 Task: Research Airbnb accommodation in Malumfashi, Nigeria from 12th  December, 2023 to 15th December, 2023 for 3 adults.2 bedrooms having 3 beds and 1 bathroom. Property type can be flat. Look for 3 properties as per requirement.
Action: Mouse moved to (566, 80)
Screenshot: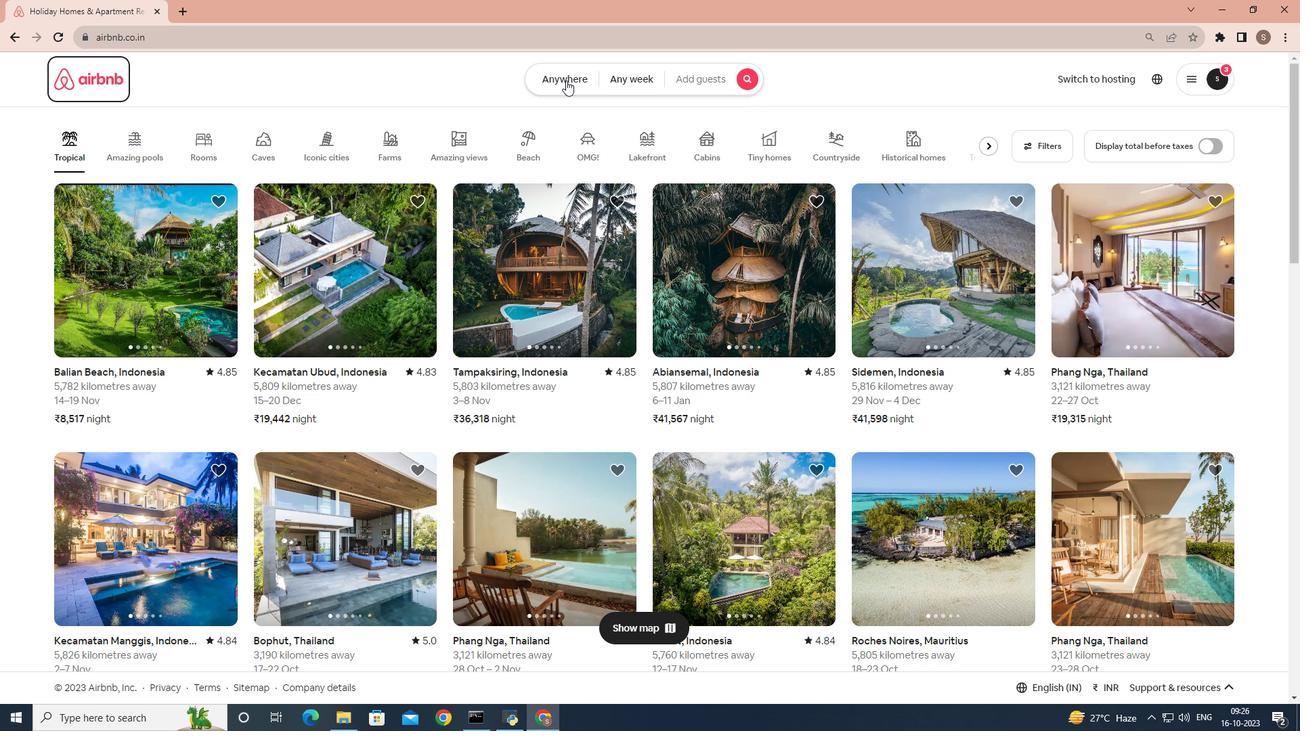 
Action: Mouse pressed left at (566, 80)
Screenshot: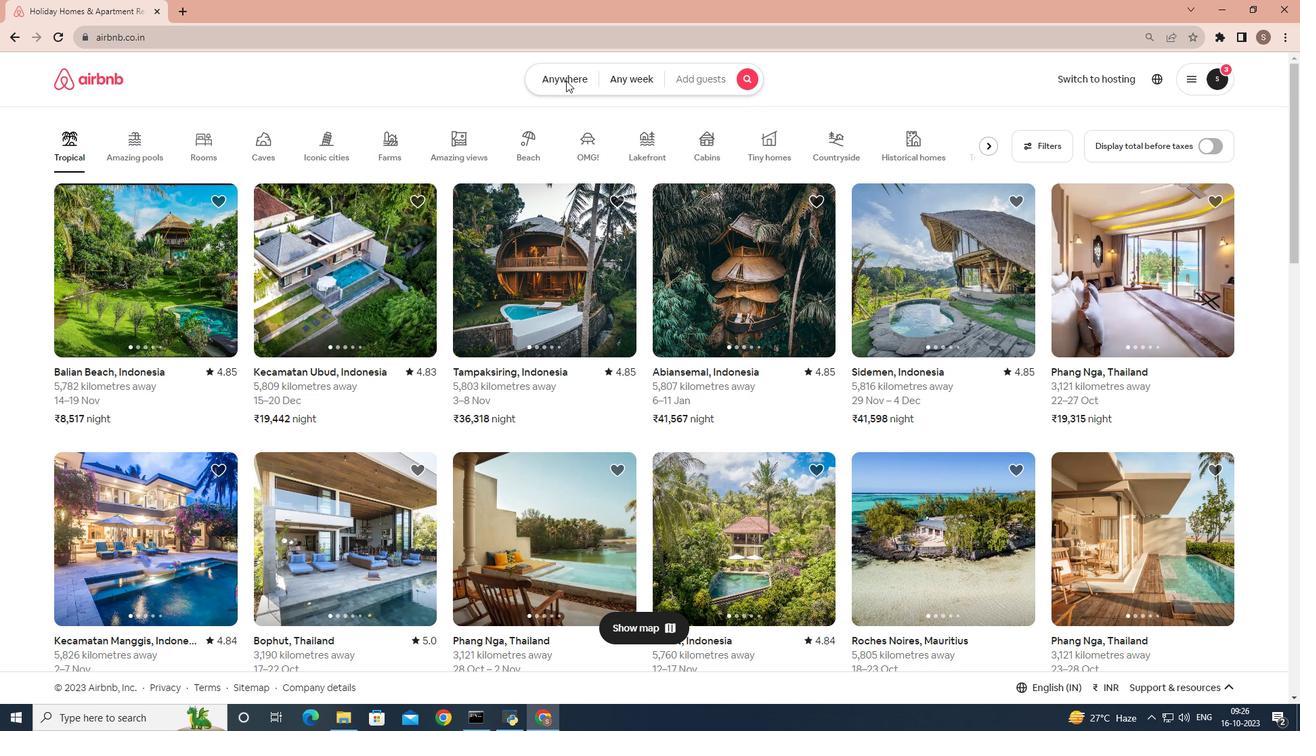 
Action: Mouse moved to (481, 138)
Screenshot: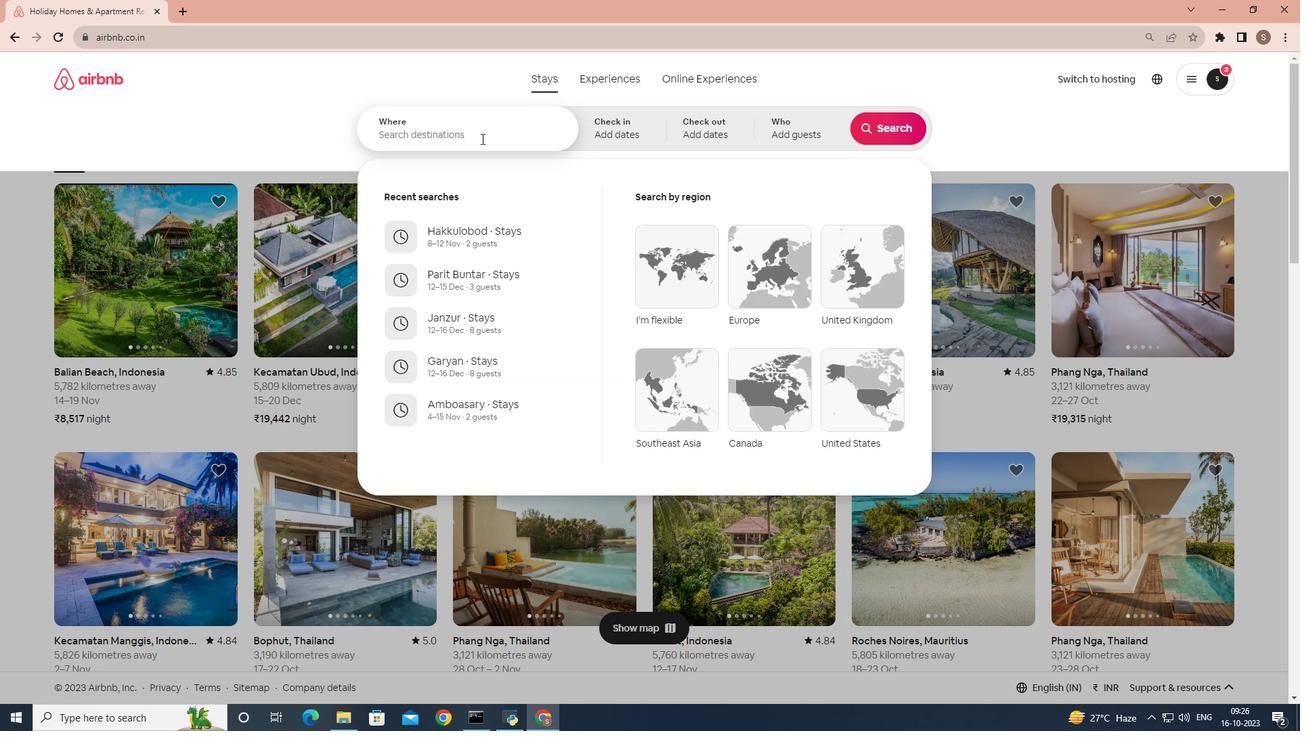 
Action: Mouse pressed left at (481, 138)
Screenshot: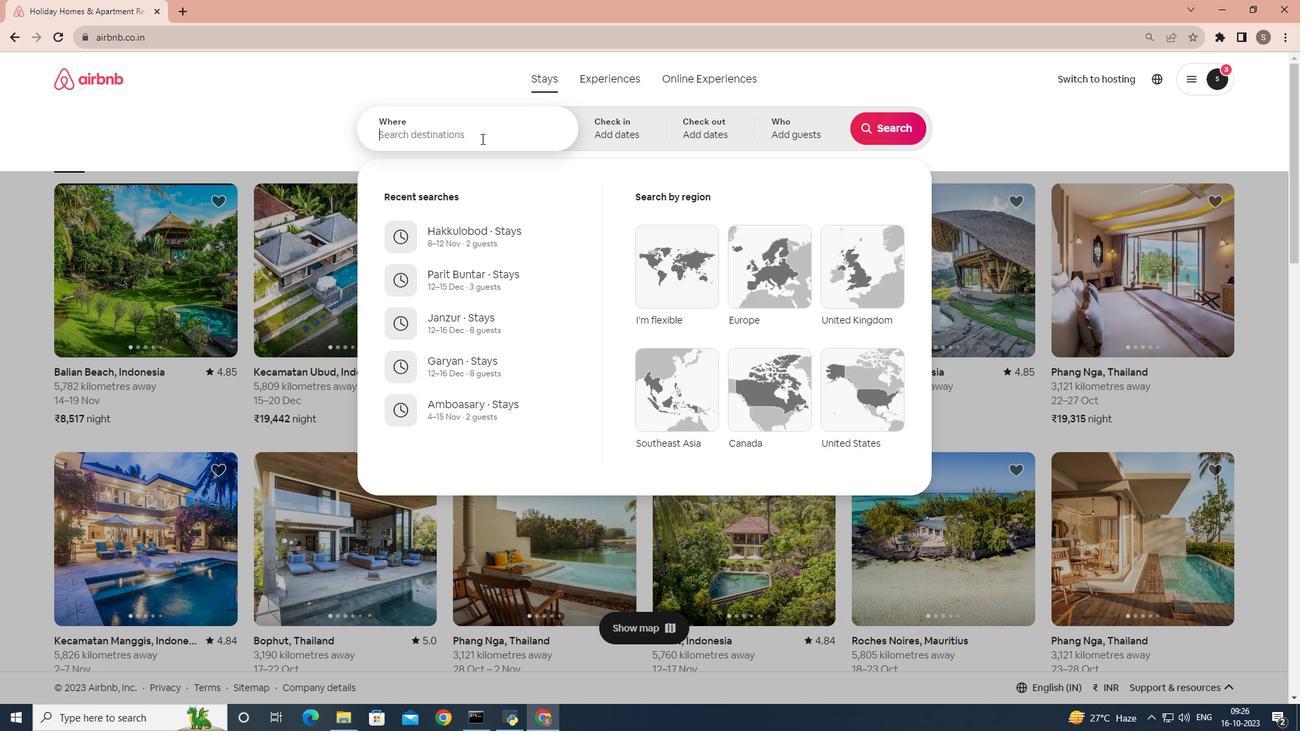 
Action: Key pressed <Key.shift>Malumfashi,<Key.space><Key.shift>Nigeria
Screenshot: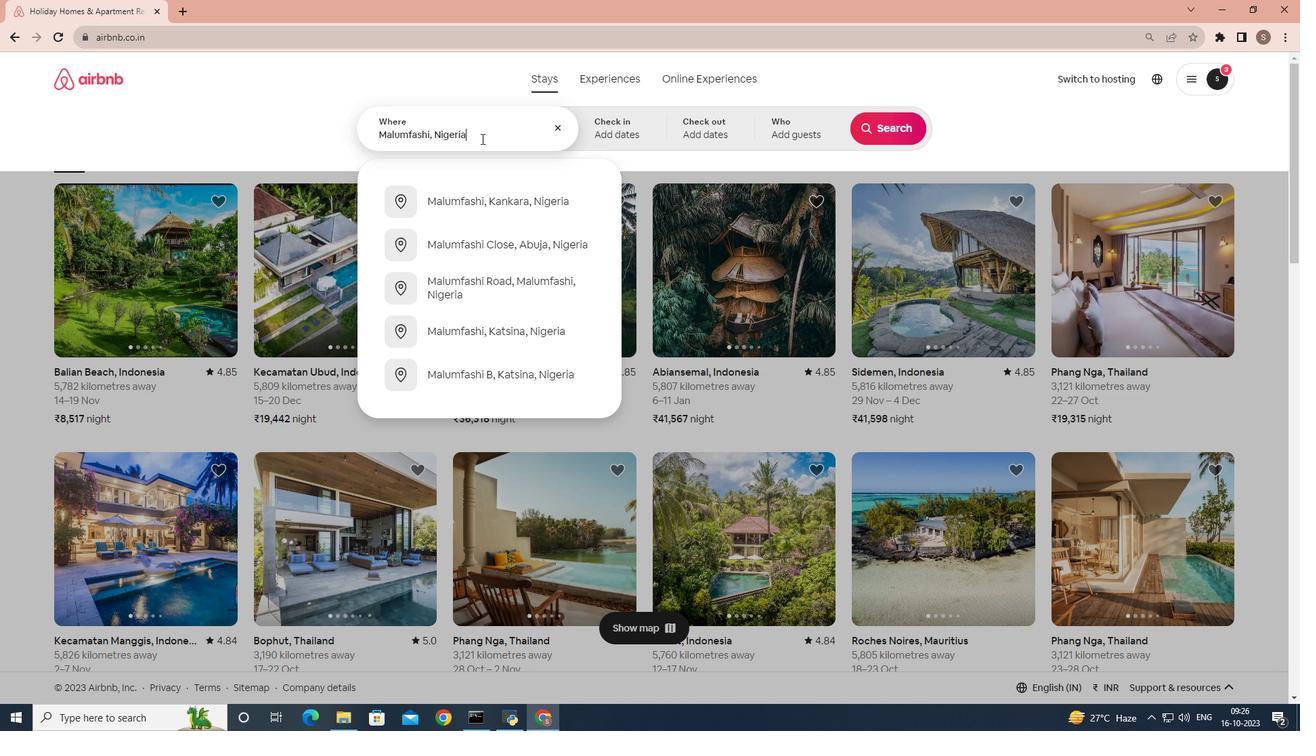 
Action: Mouse moved to (631, 136)
Screenshot: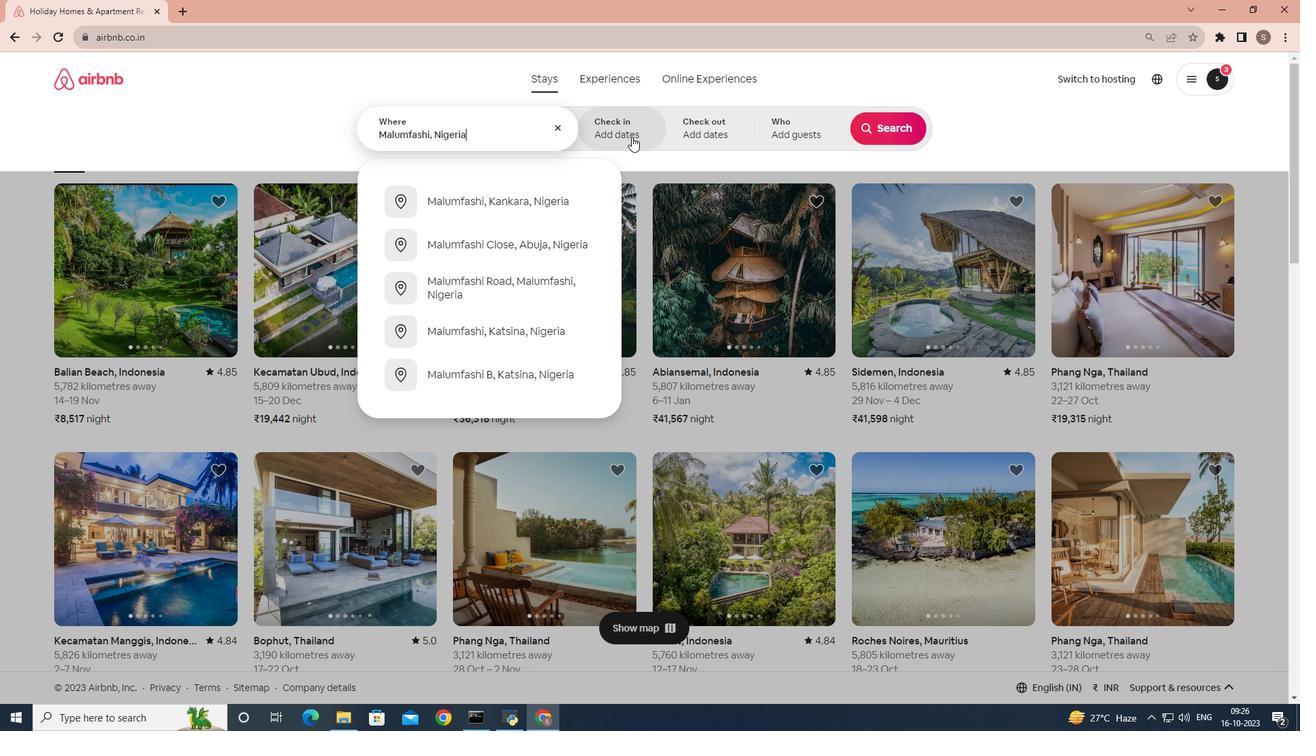 
Action: Mouse pressed left at (631, 136)
Screenshot: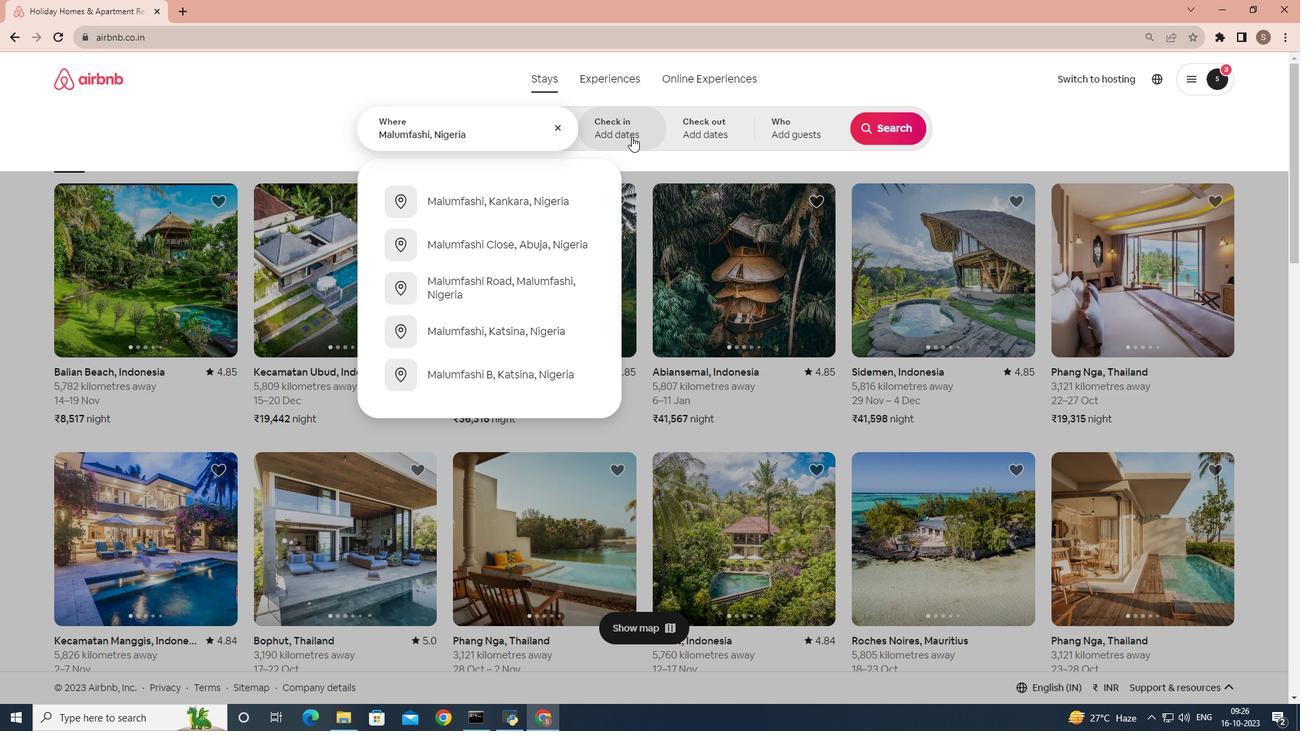 
Action: Mouse moved to (891, 232)
Screenshot: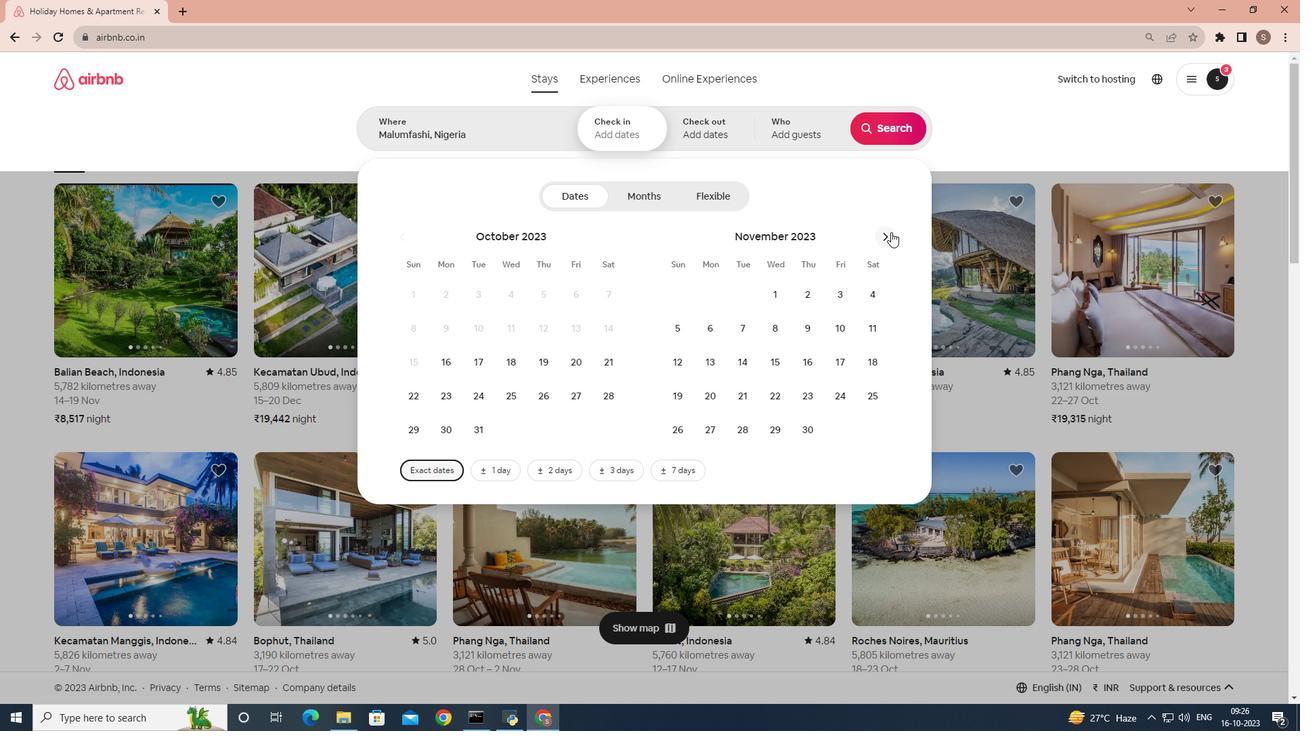 
Action: Mouse pressed left at (891, 232)
Screenshot: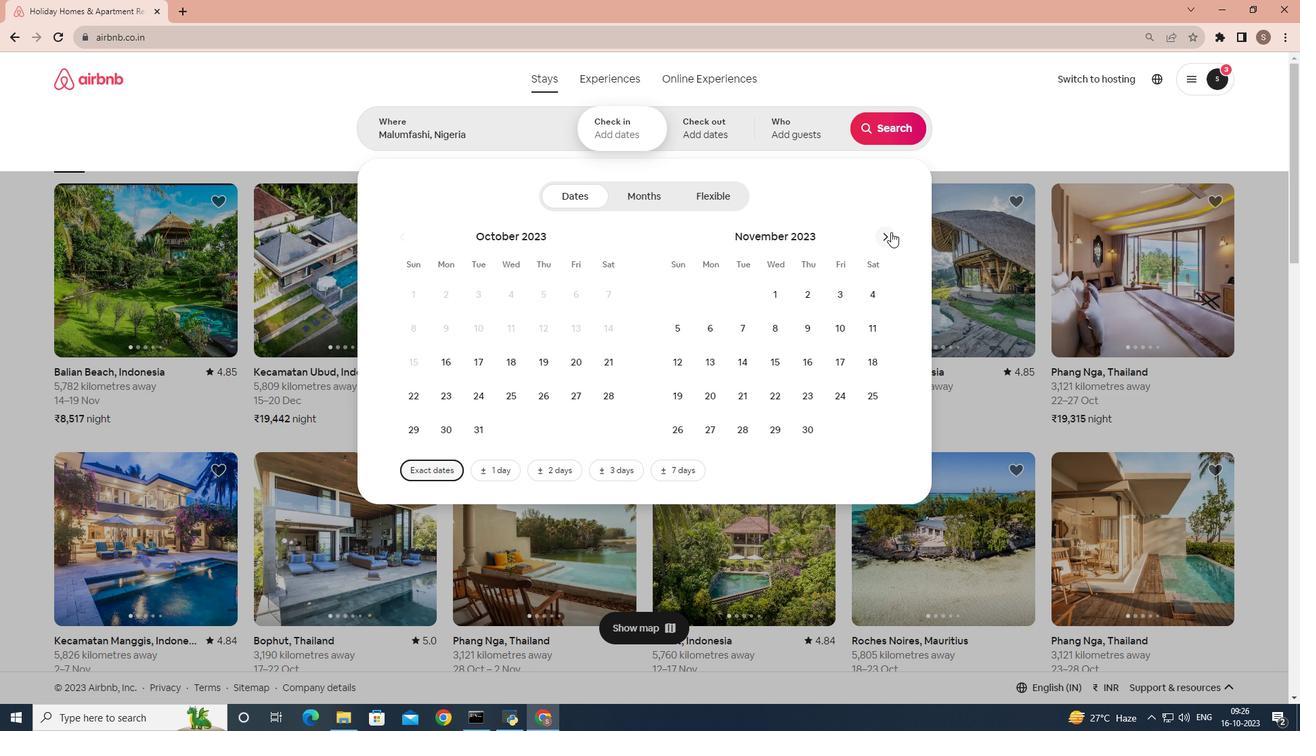 
Action: Mouse moved to (733, 361)
Screenshot: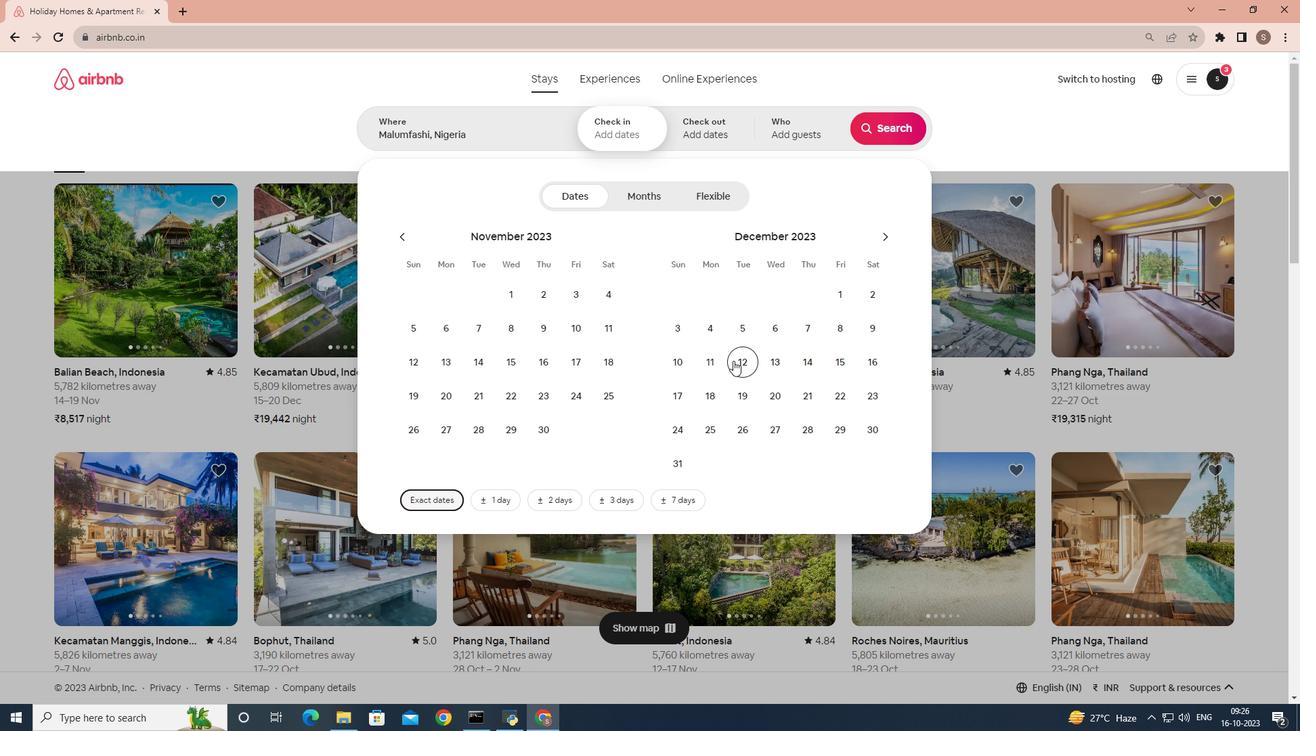 
Action: Mouse pressed left at (733, 361)
Screenshot: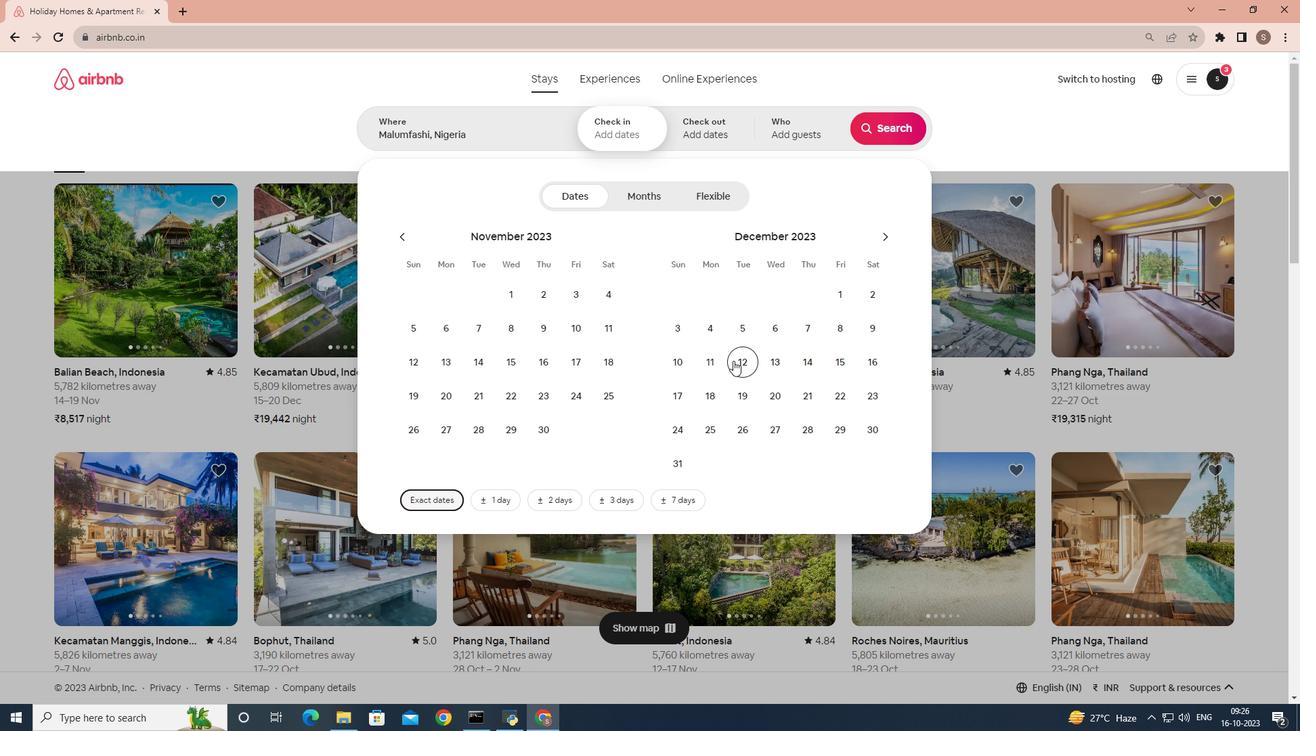 
Action: Mouse moved to (837, 368)
Screenshot: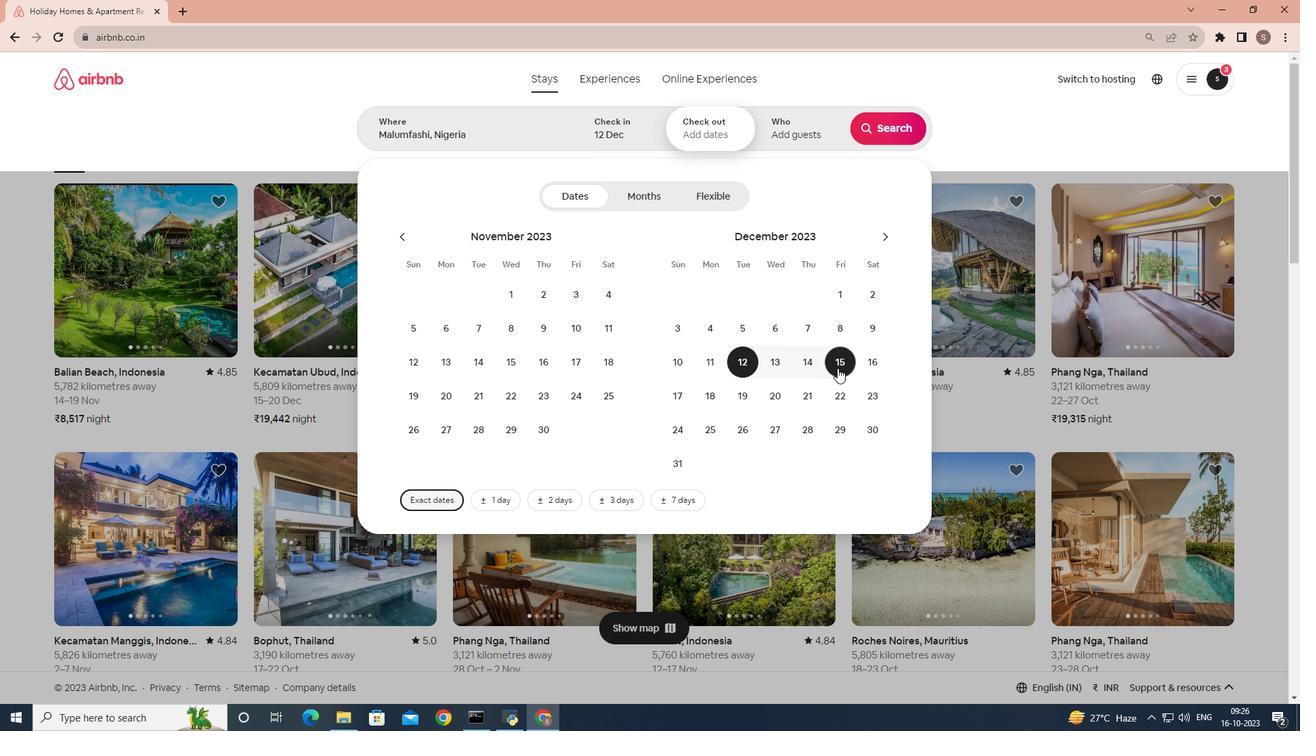 
Action: Mouse pressed left at (837, 368)
Screenshot: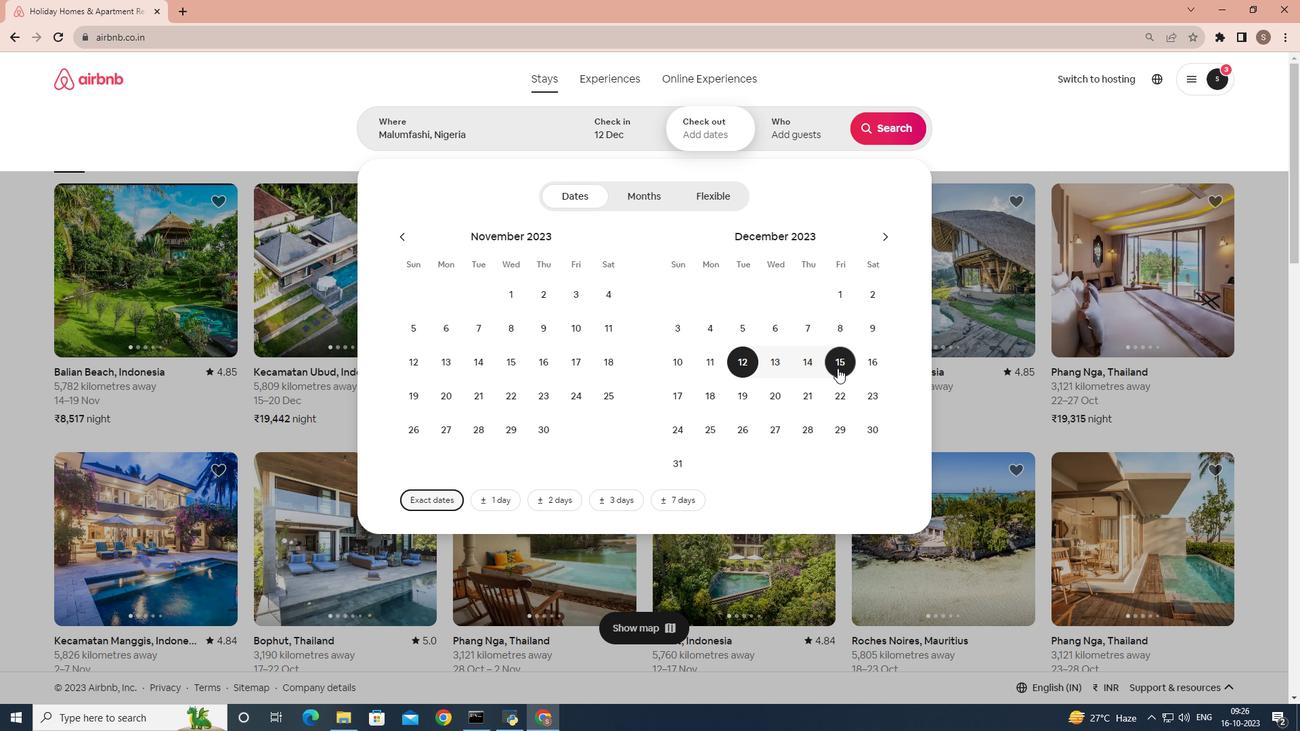 
Action: Mouse moved to (766, 125)
Screenshot: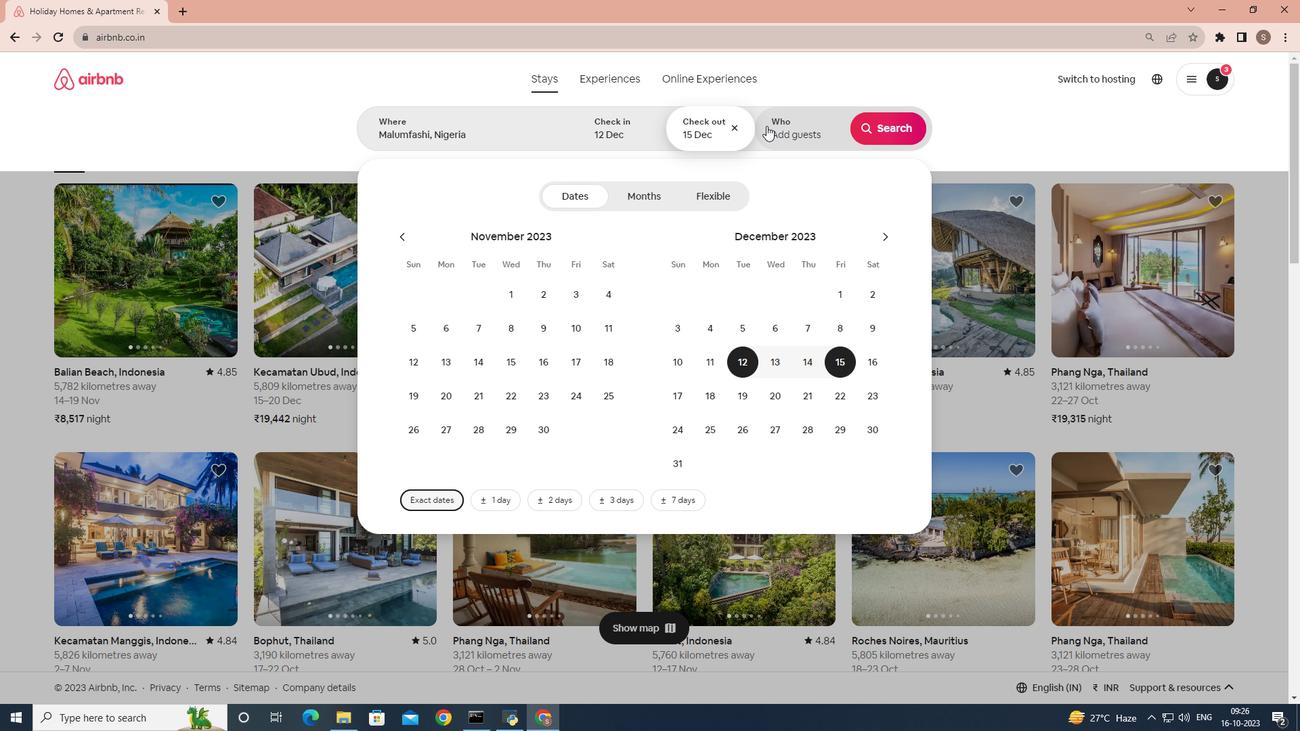 
Action: Mouse pressed left at (766, 125)
Screenshot: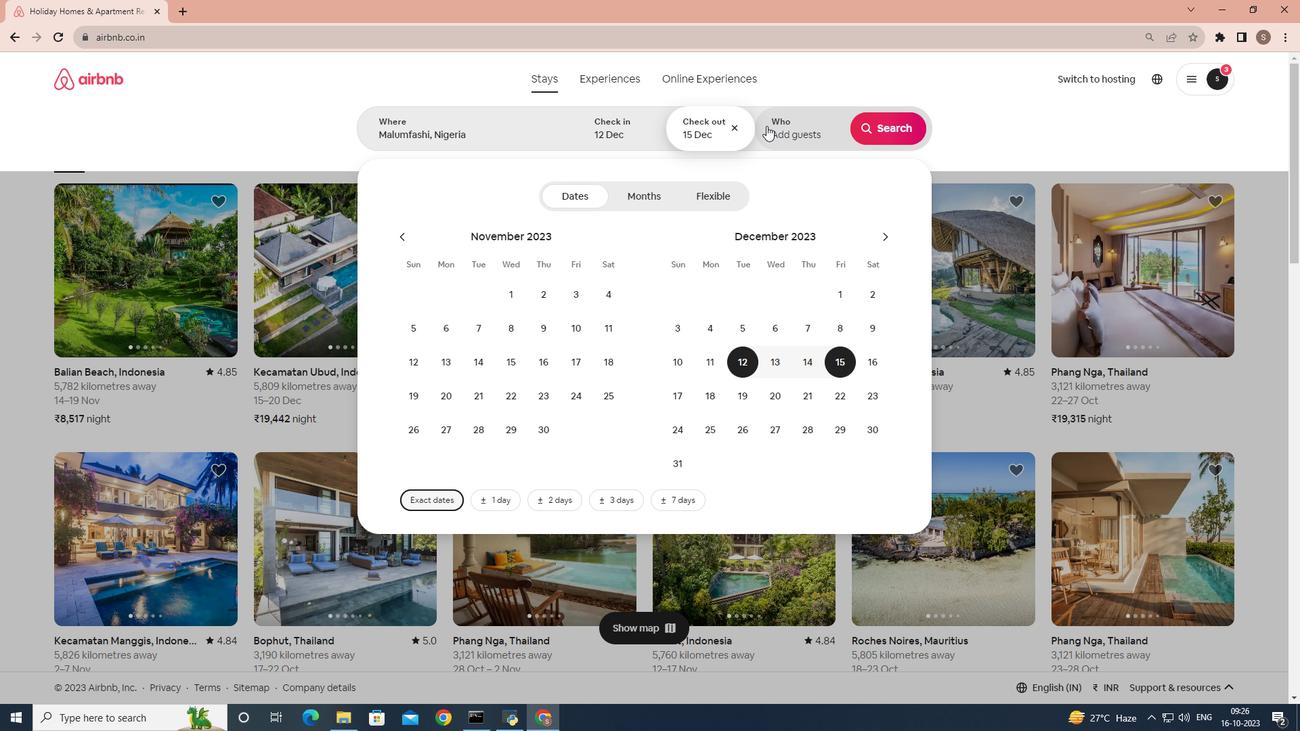 
Action: Mouse moved to (889, 200)
Screenshot: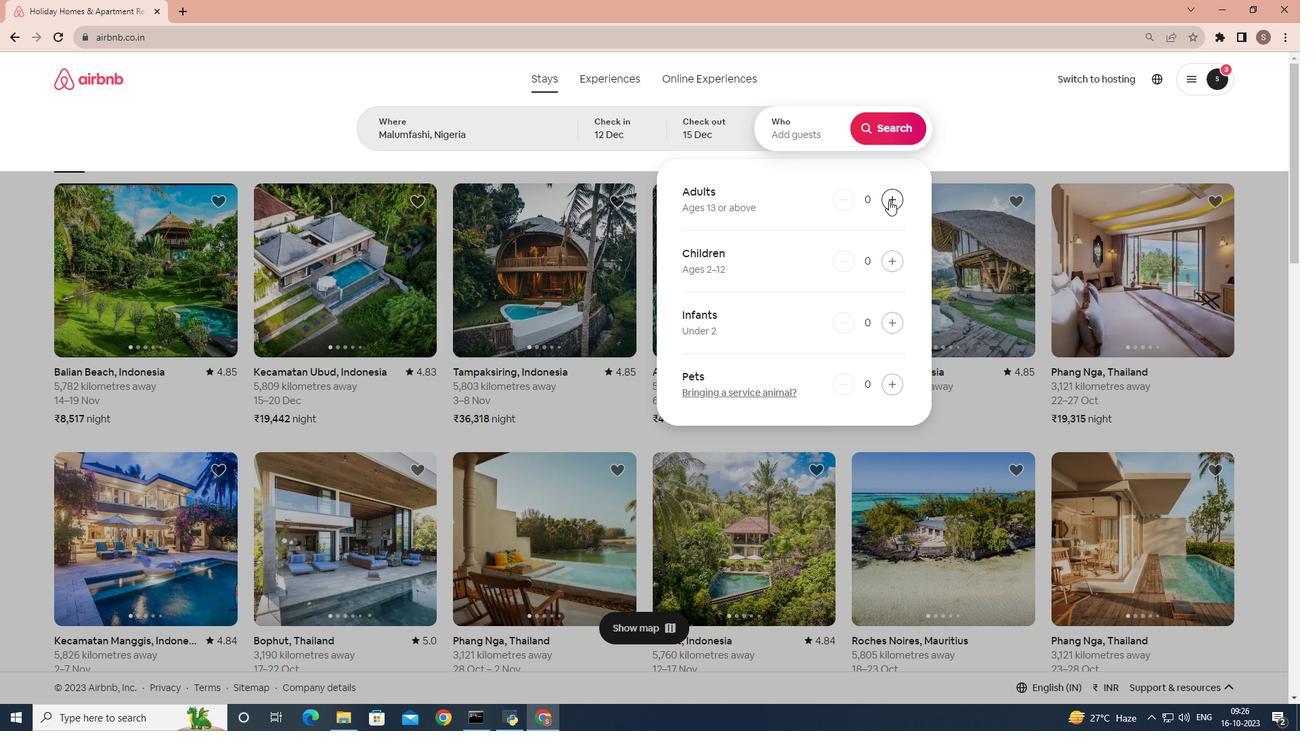 
Action: Mouse pressed left at (889, 200)
Screenshot: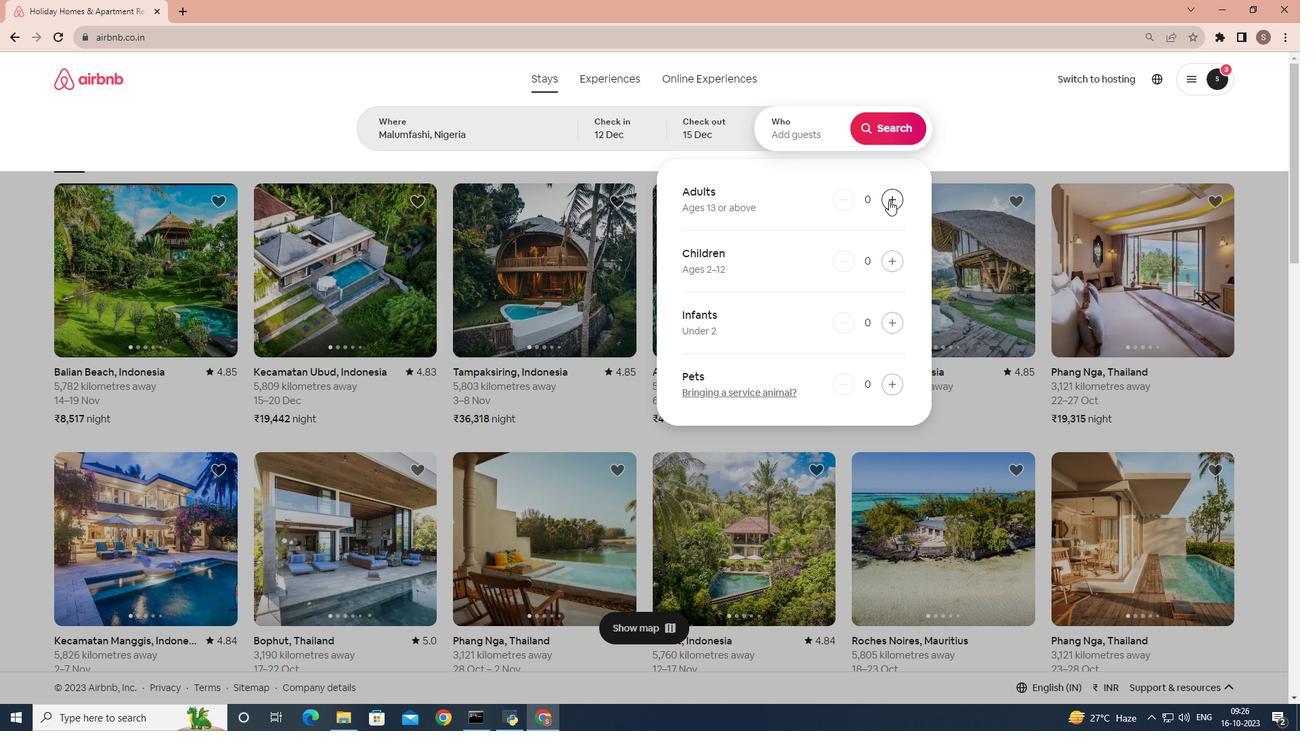 
Action: Mouse pressed left at (889, 200)
Screenshot: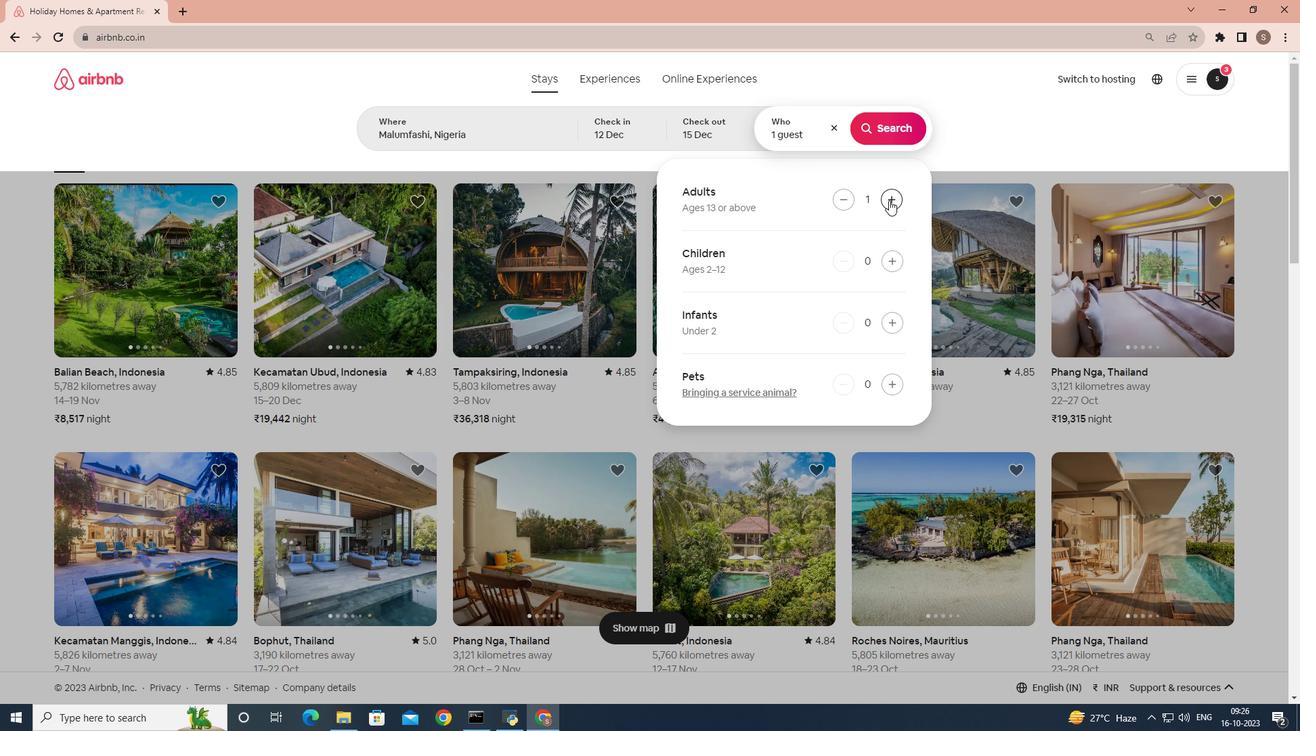 
Action: Mouse pressed left at (889, 200)
Screenshot: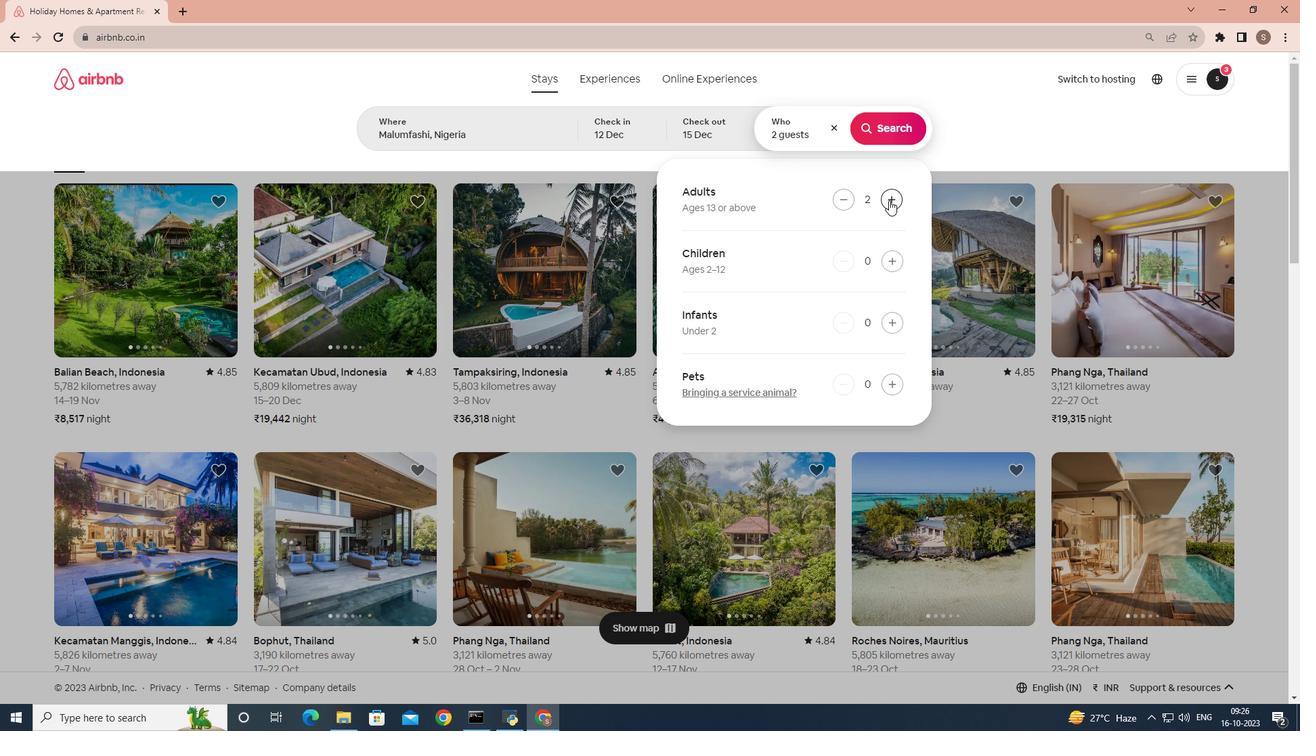 
Action: Mouse moved to (908, 128)
Screenshot: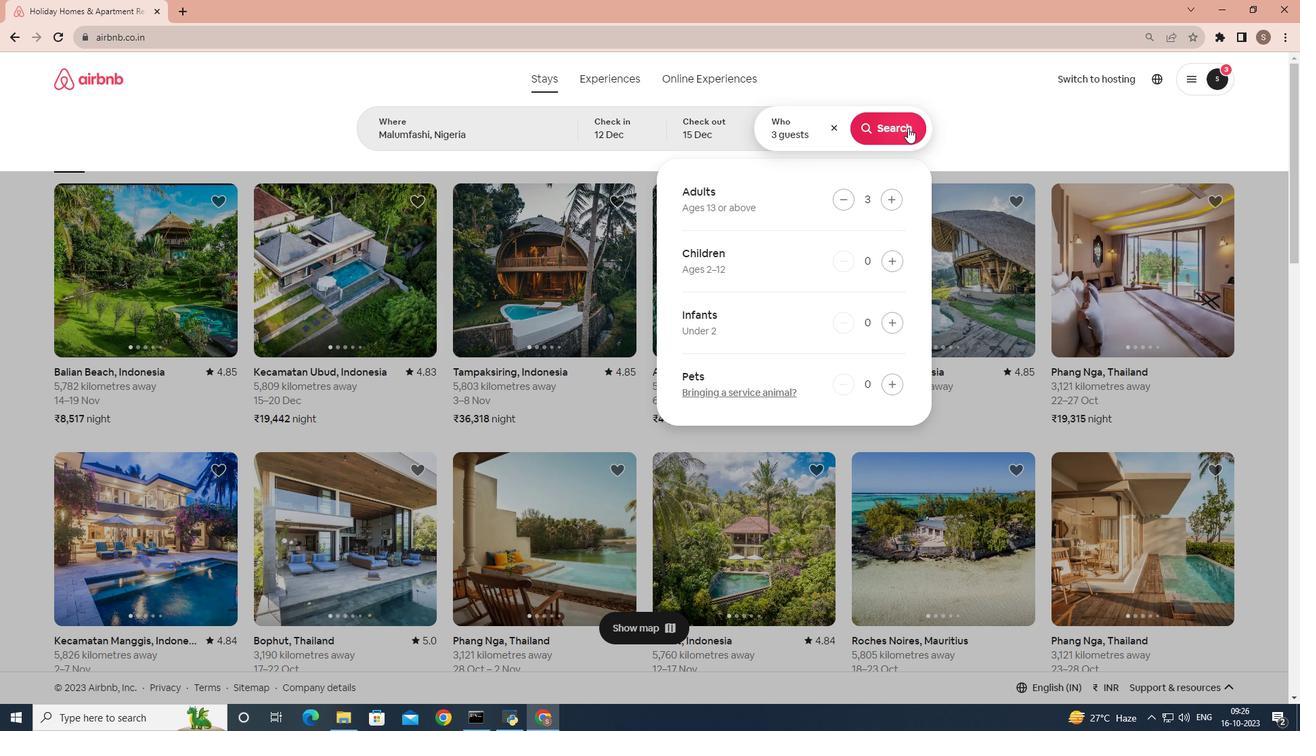 
Action: Mouse pressed left at (908, 128)
Screenshot: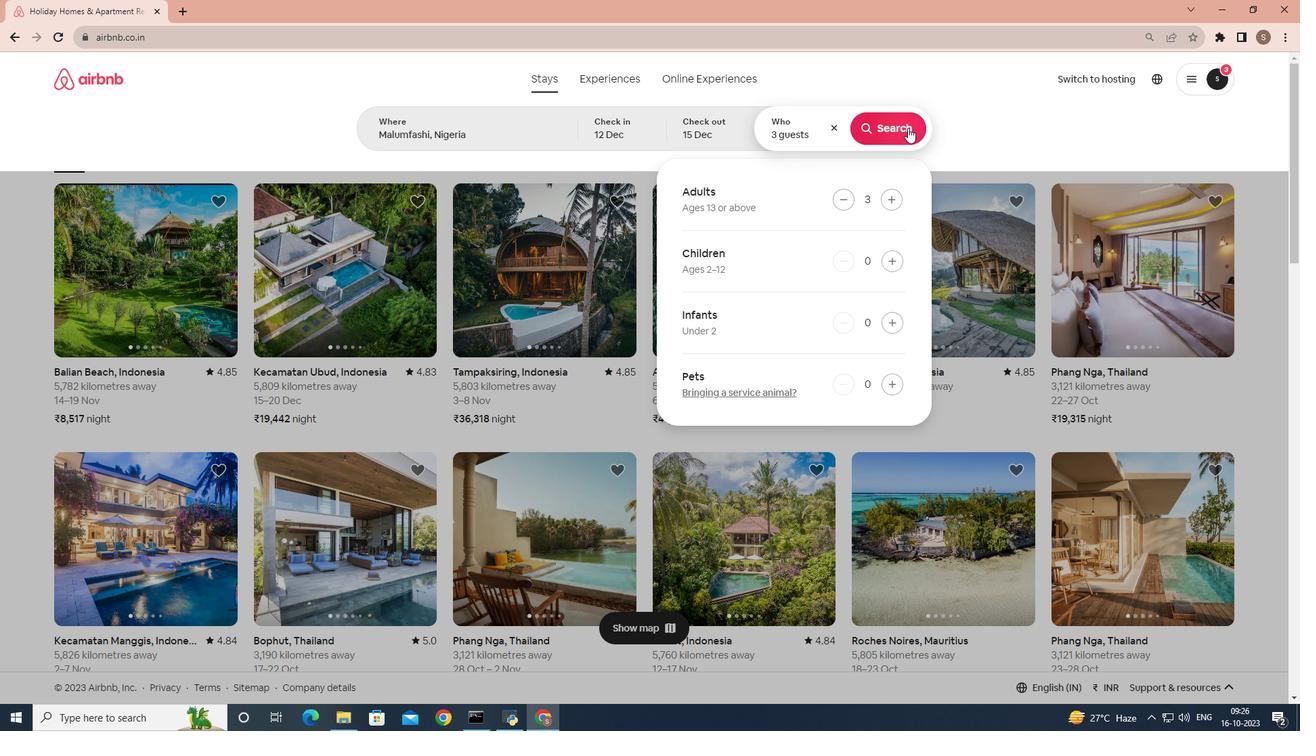
Action: Mouse moved to (1076, 134)
Screenshot: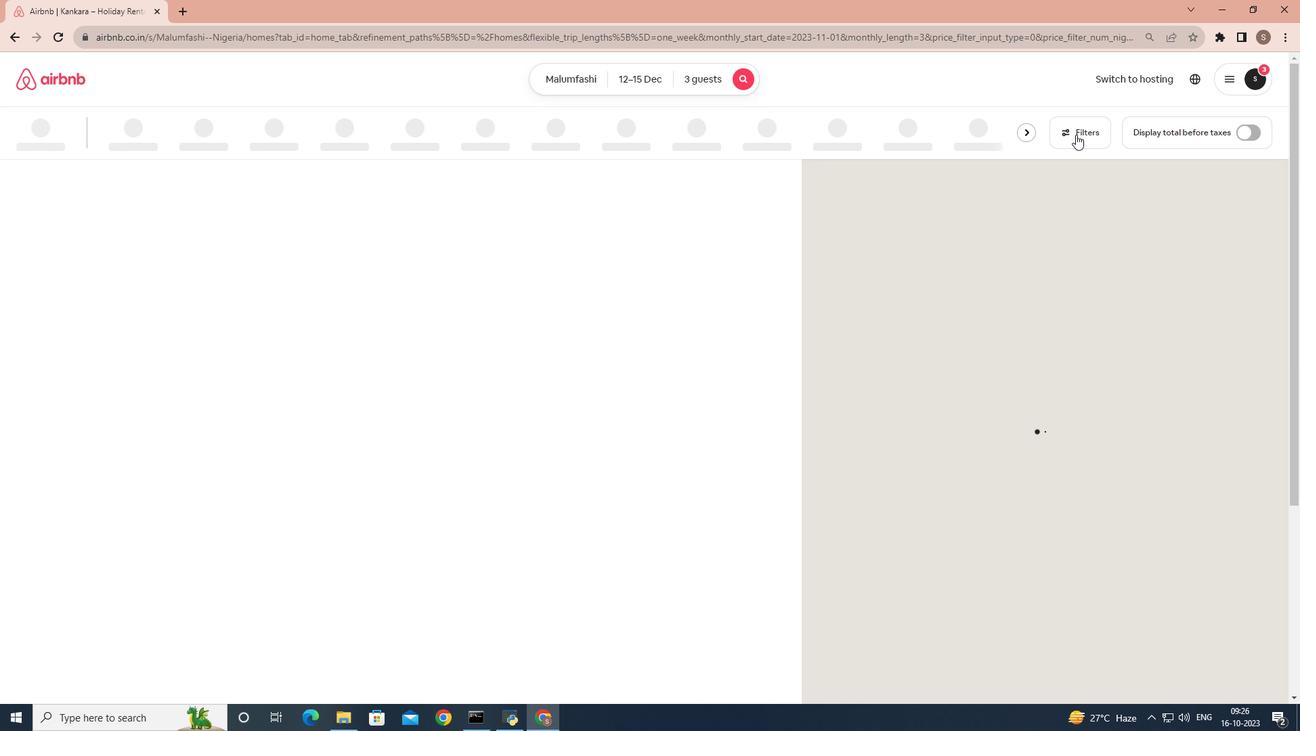 
Action: Mouse pressed left at (1076, 134)
Screenshot: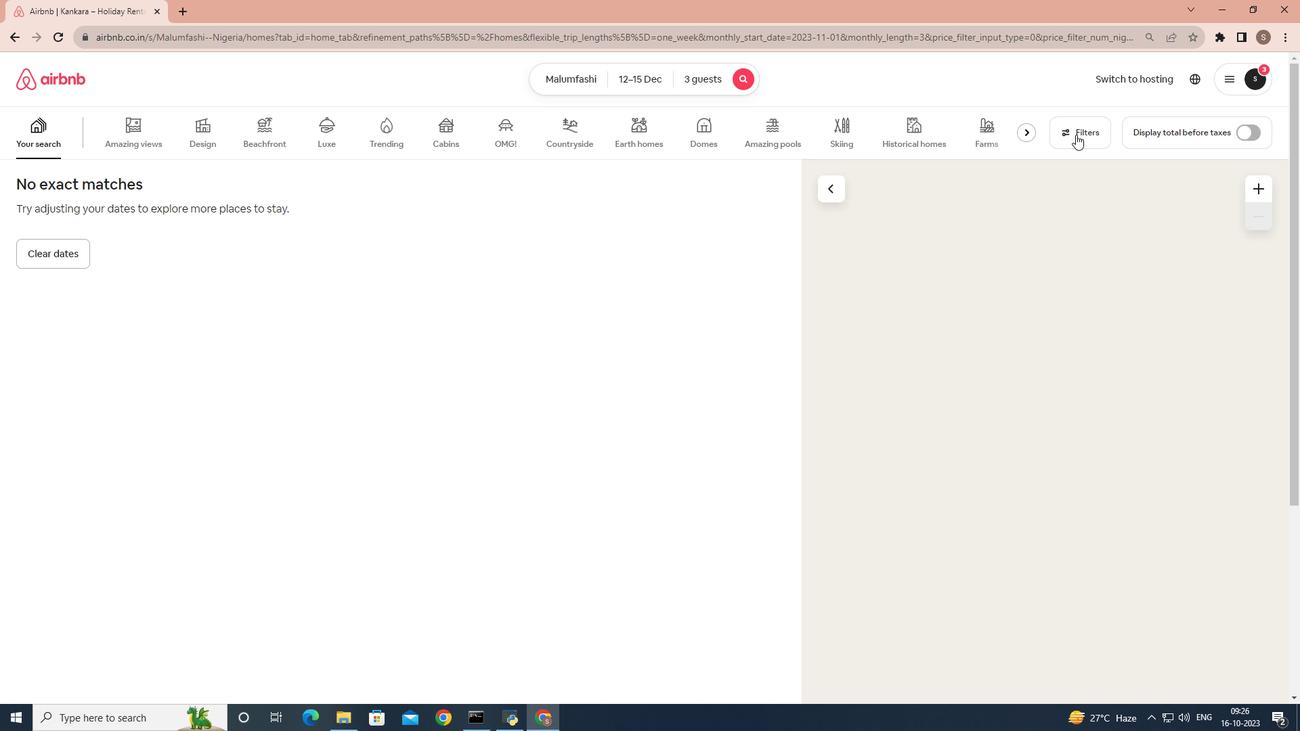 
Action: Mouse moved to (615, 505)
Screenshot: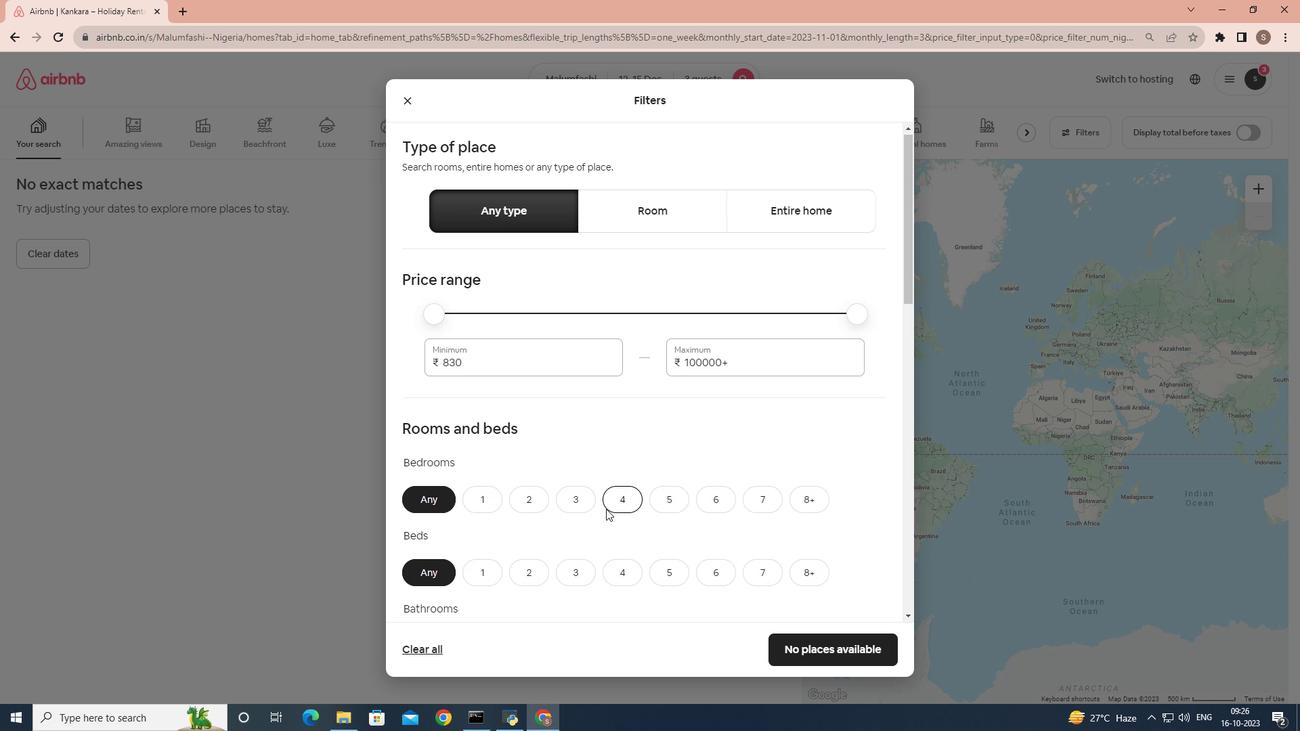 
Action: Mouse scrolled (615, 505) with delta (0, 0)
Screenshot: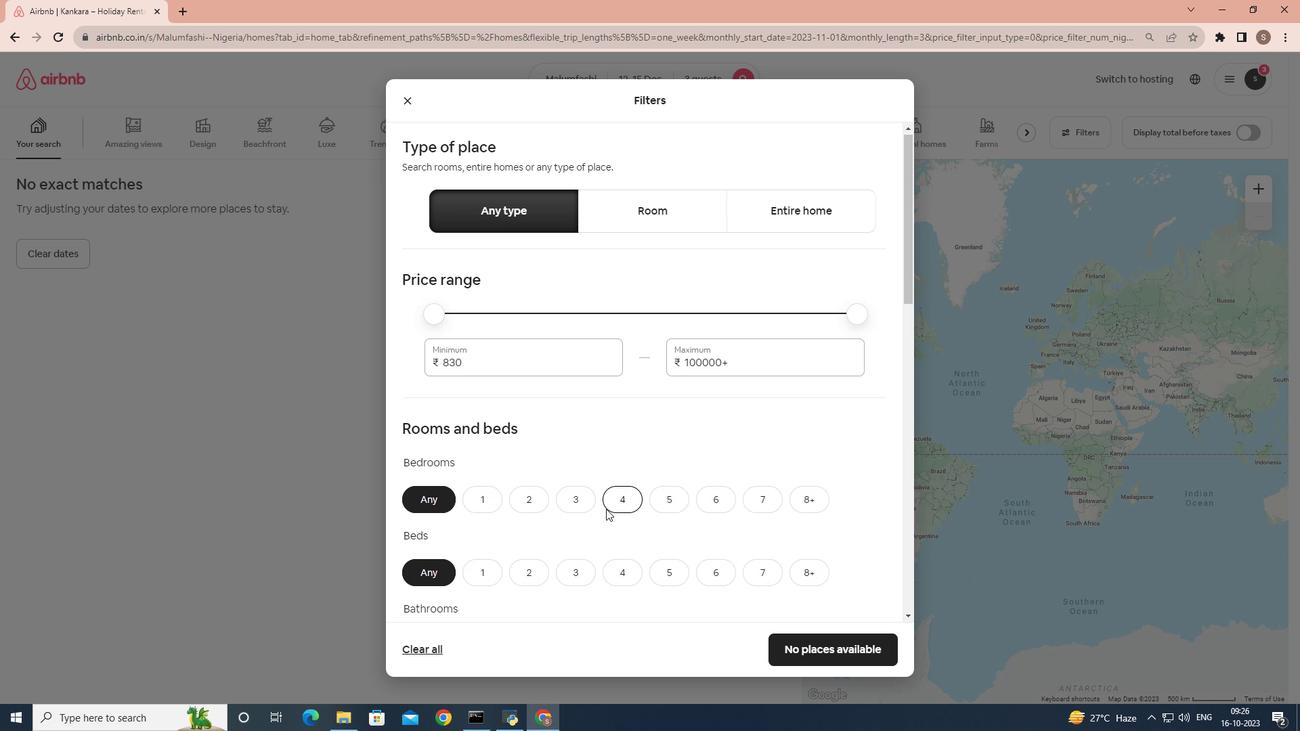 
Action: Mouse moved to (520, 433)
Screenshot: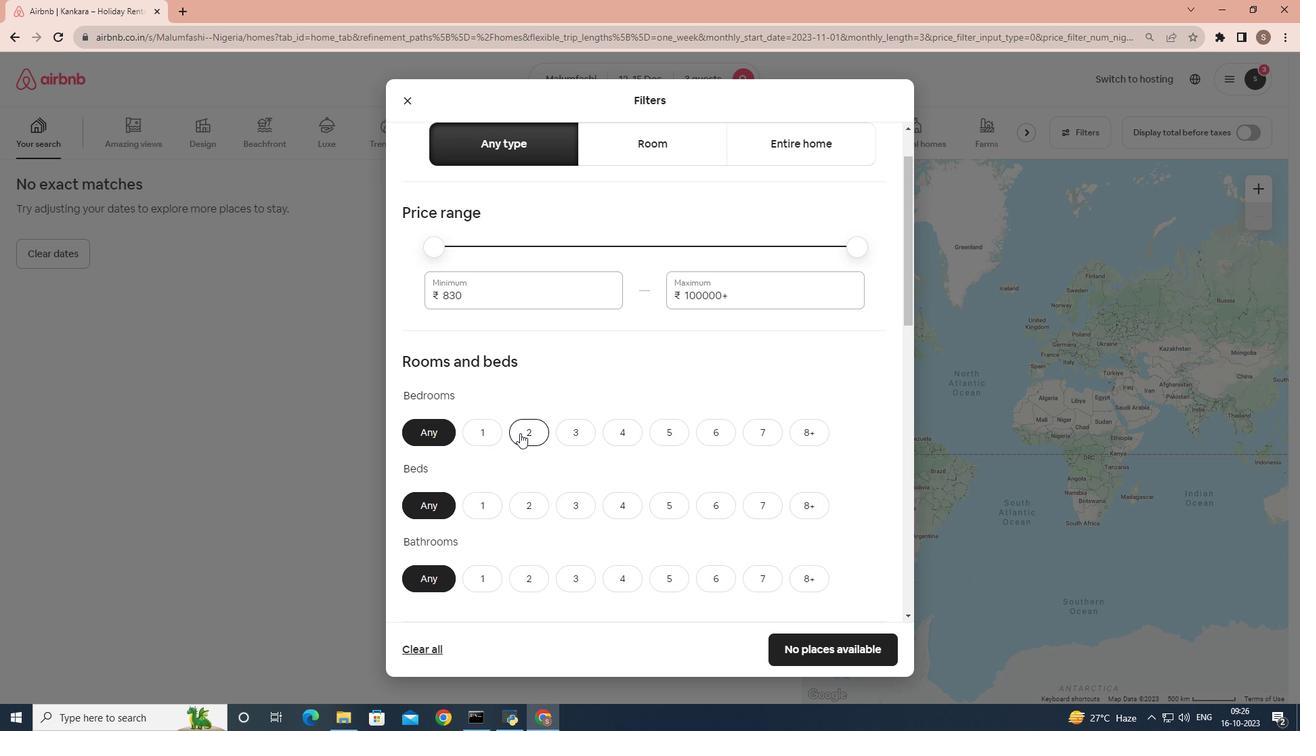 
Action: Mouse pressed left at (520, 433)
Screenshot: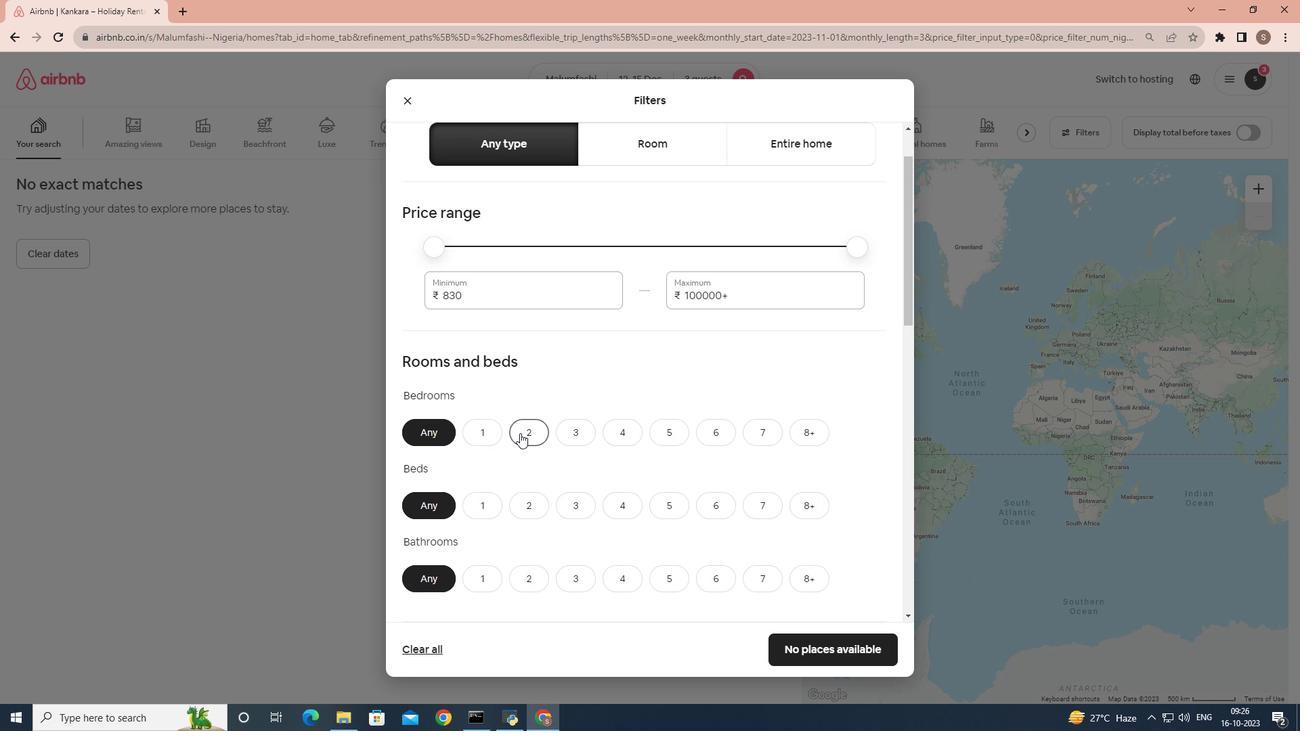 
Action: Mouse scrolled (520, 432) with delta (0, 0)
Screenshot: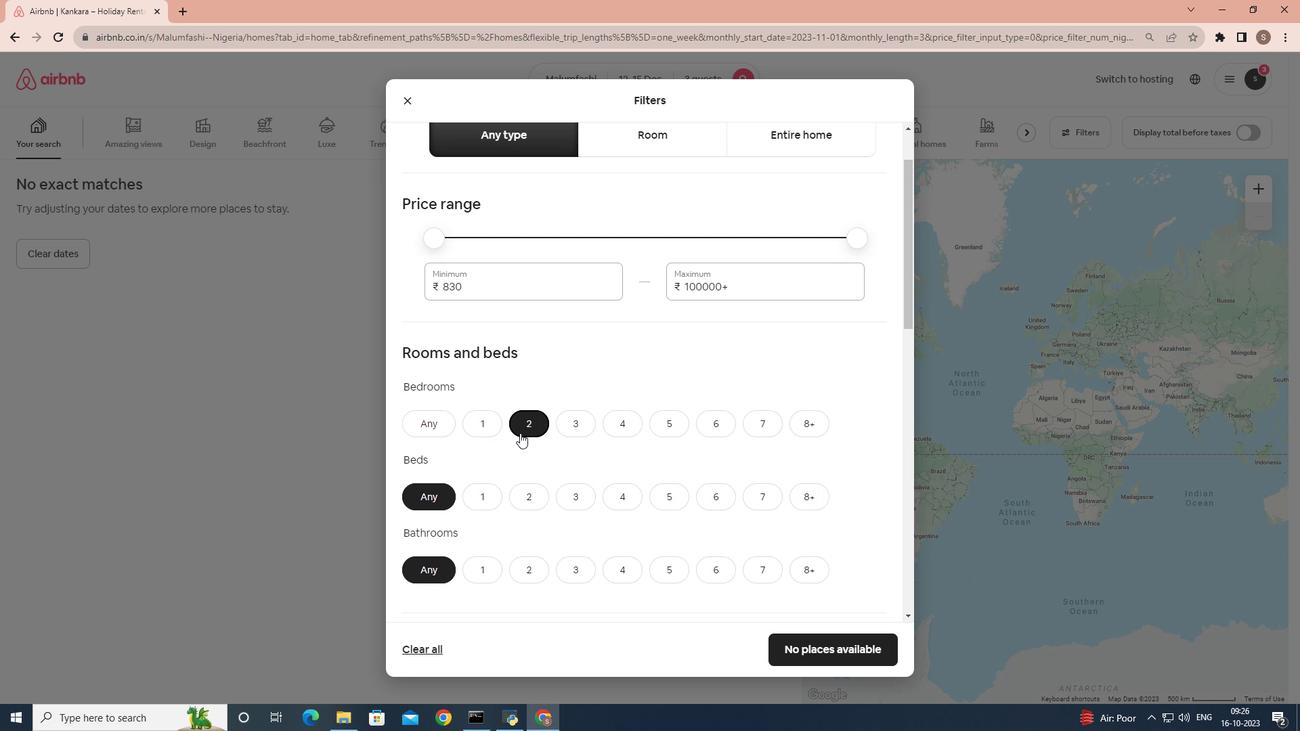 
Action: Mouse moved to (573, 434)
Screenshot: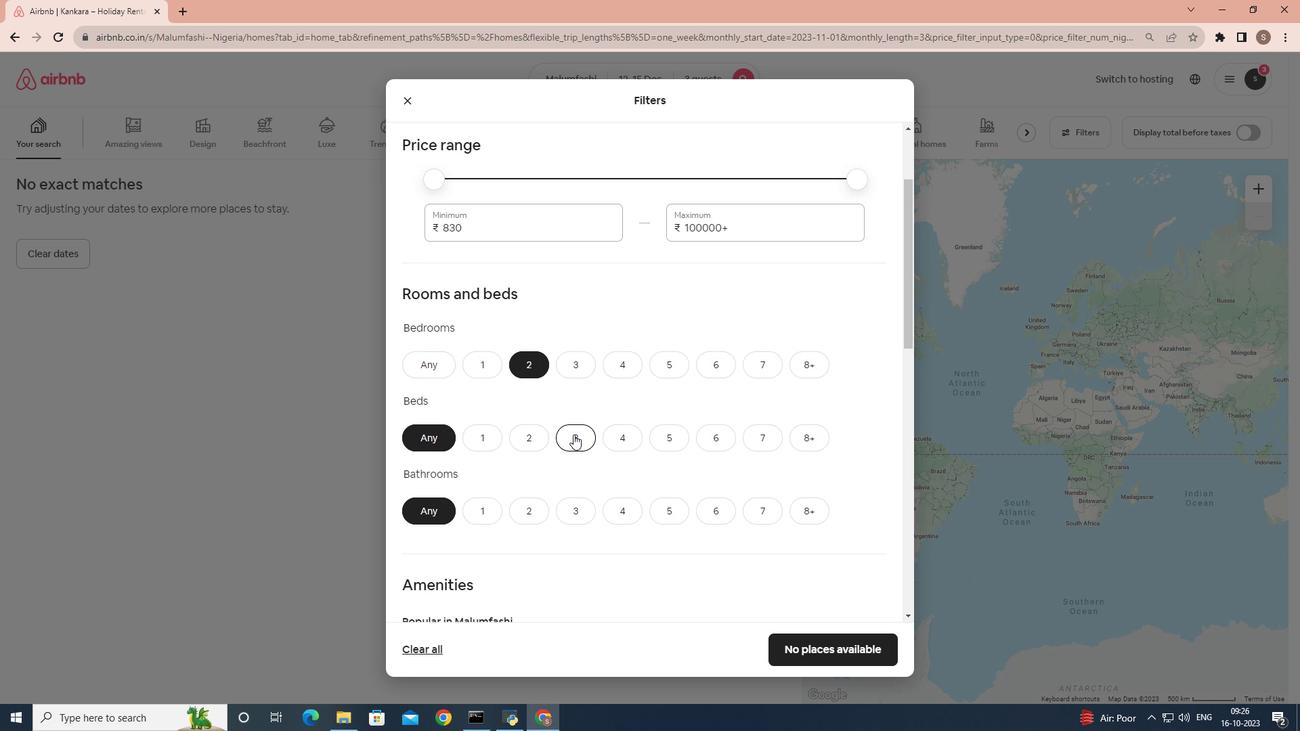 
Action: Mouse pressed left at (573, 434)
Screenshot: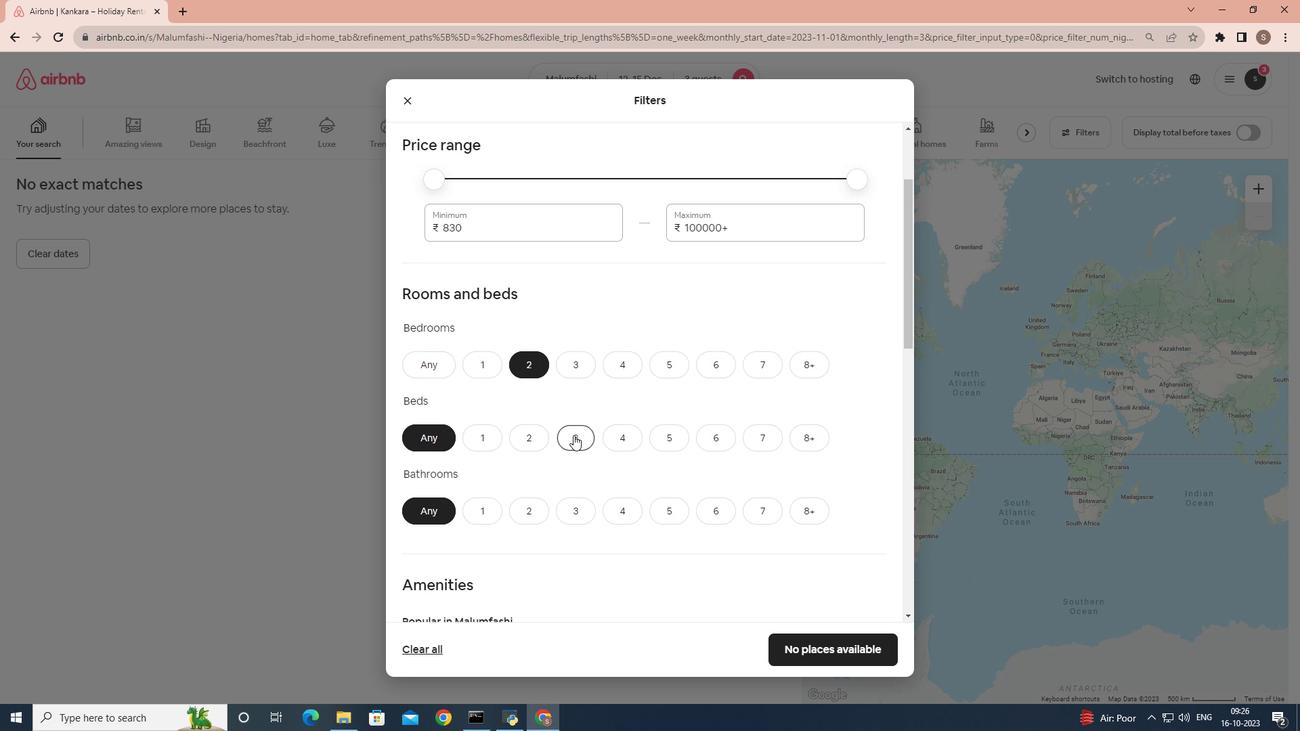 
Action: Mouse moved to (493, 517)
Screenshot: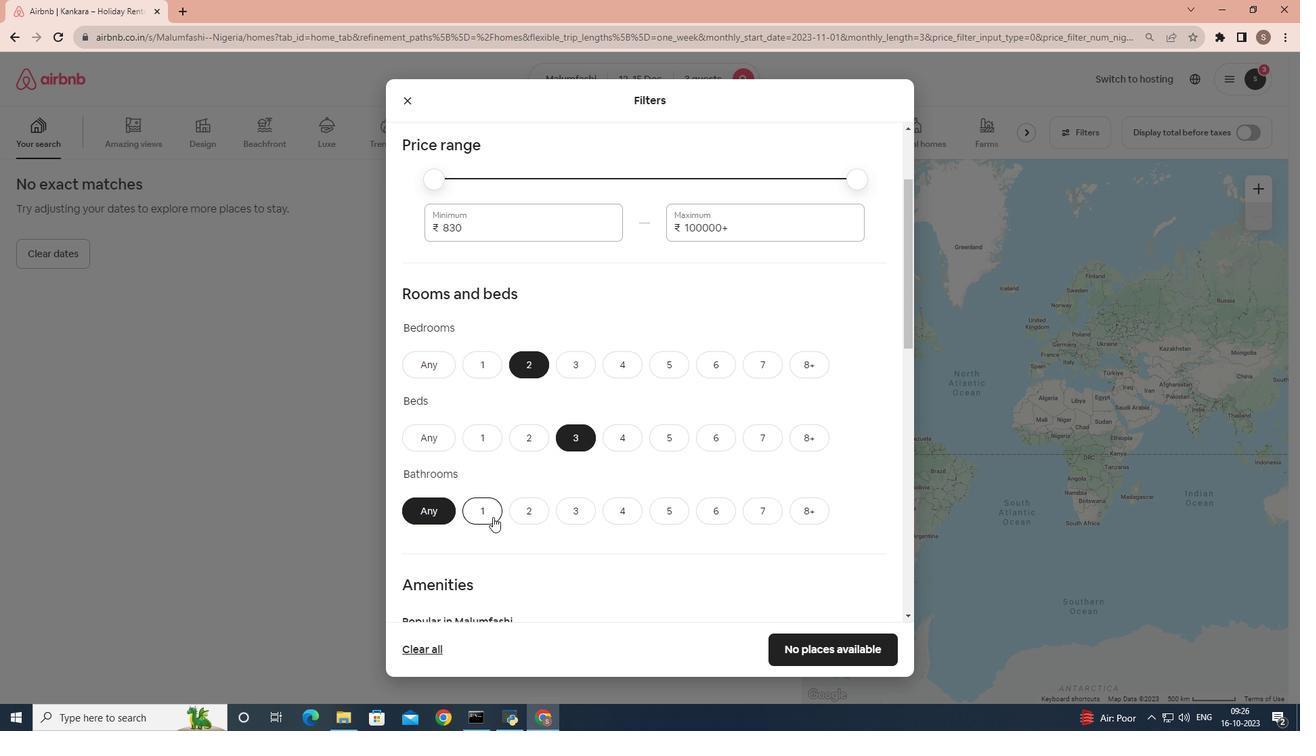 
Action: Mouse pressed left at (493, 517)
Screenshot: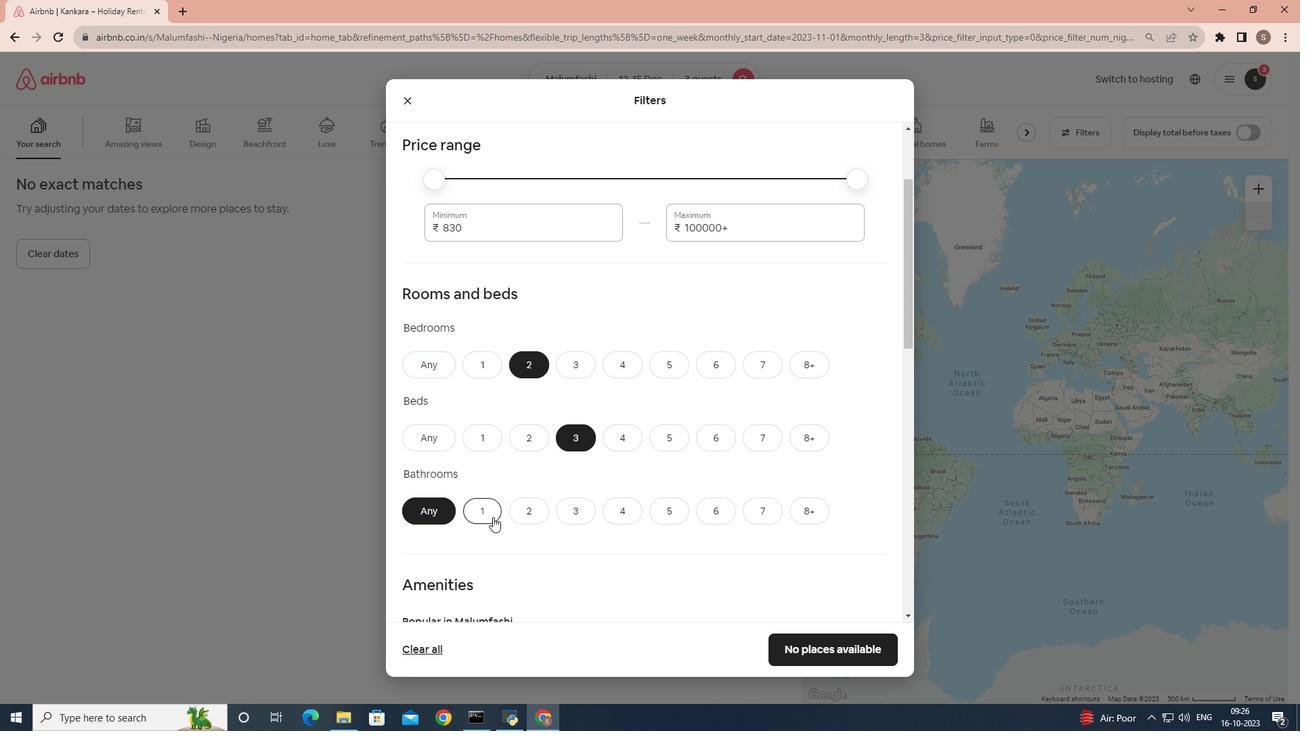 
Action: Mouse moved to (591, 514)
Screenshot: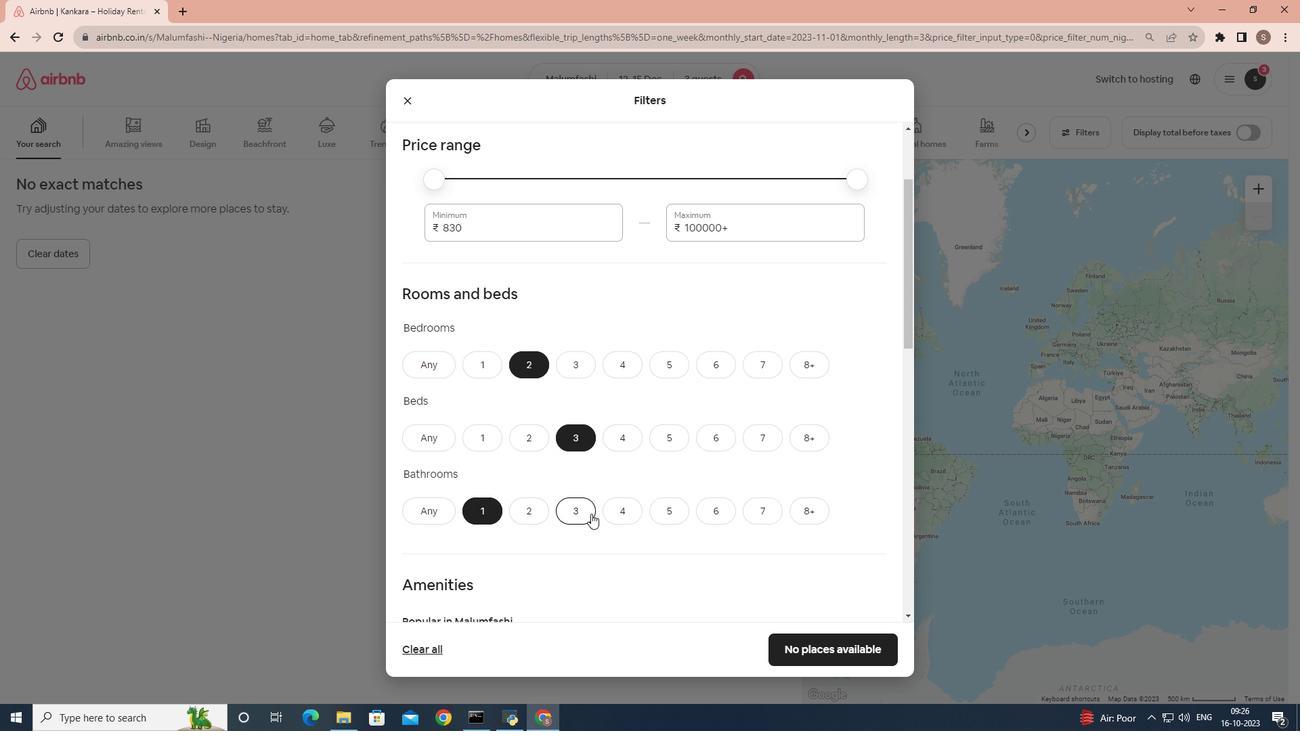 
